 Task: Create a new folder
Action: Mouse pressed left at (92, 52)
Screenshot: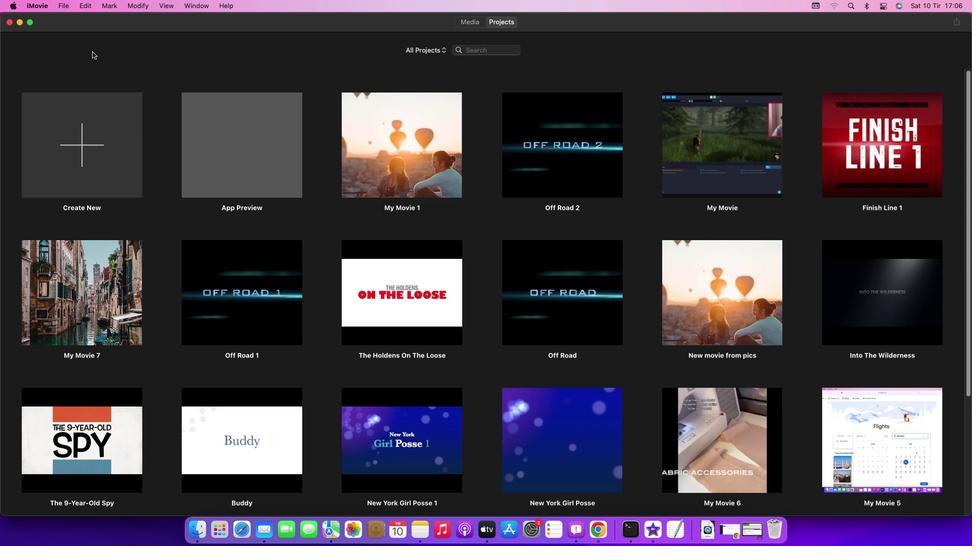 
Action: Mouse moved to (65, 5)
Screenshot: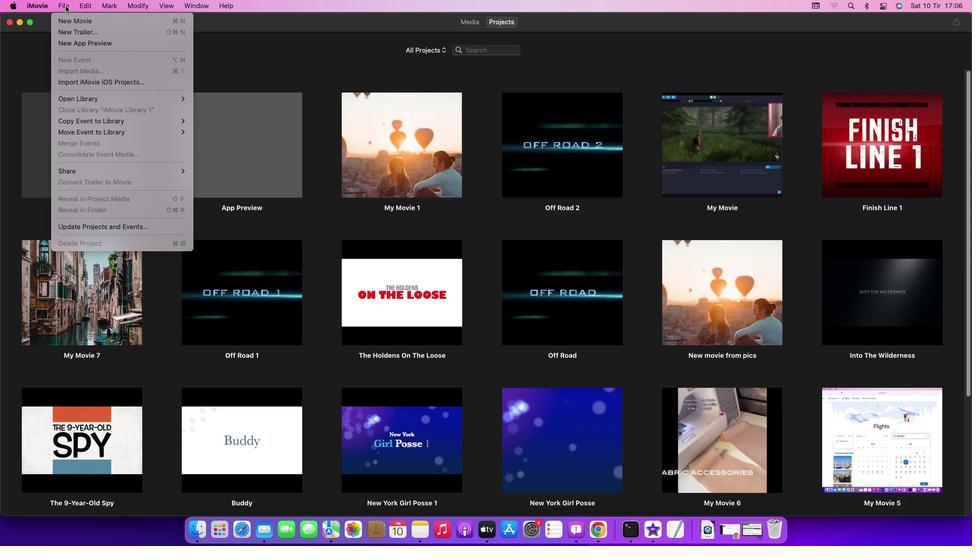 
Action: Mouse pressed left at (65, 5)
Screenshot: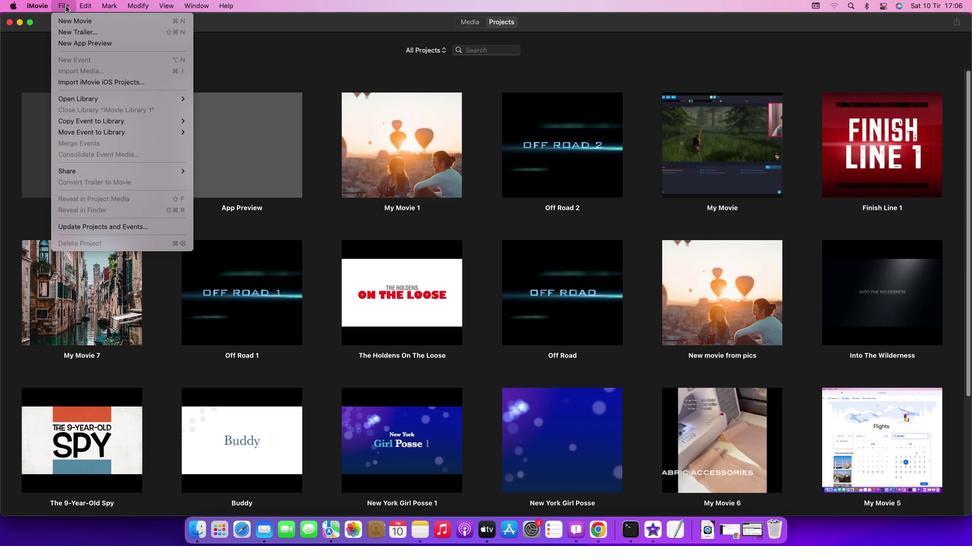 
Action: Mouse moved to (174, 97)
Screenshot: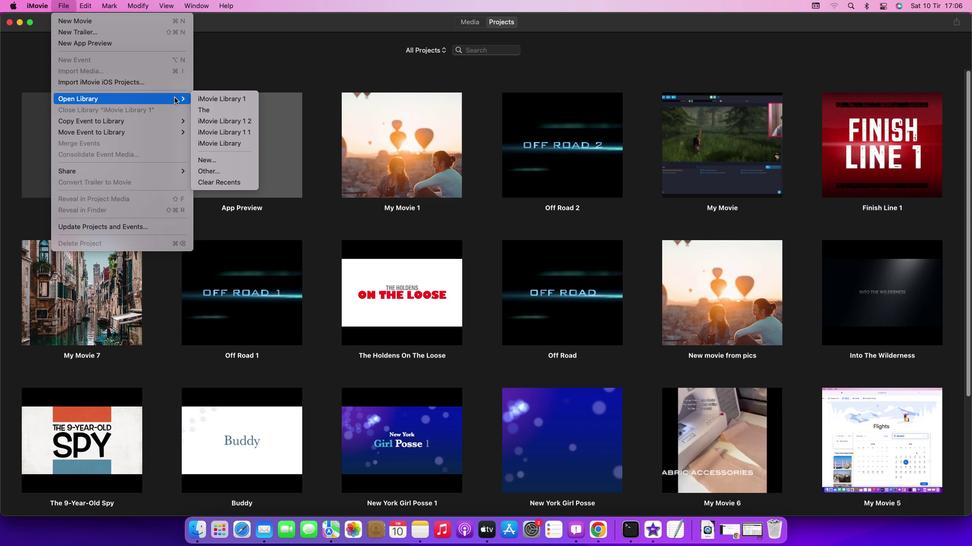 
Action: Mouse pressed left at (174, 97)
Screenshot: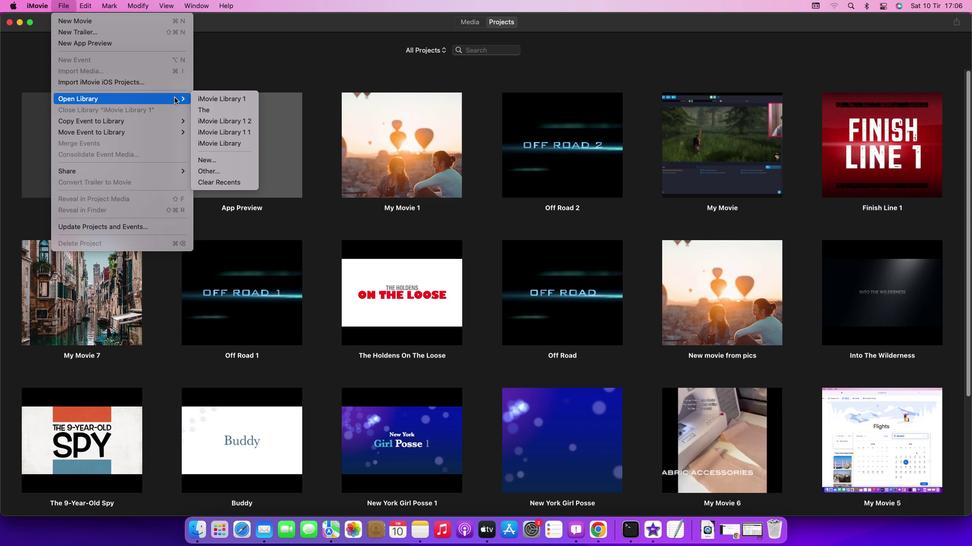 
Action: Mouse moved to (213, 160)
Screenshot: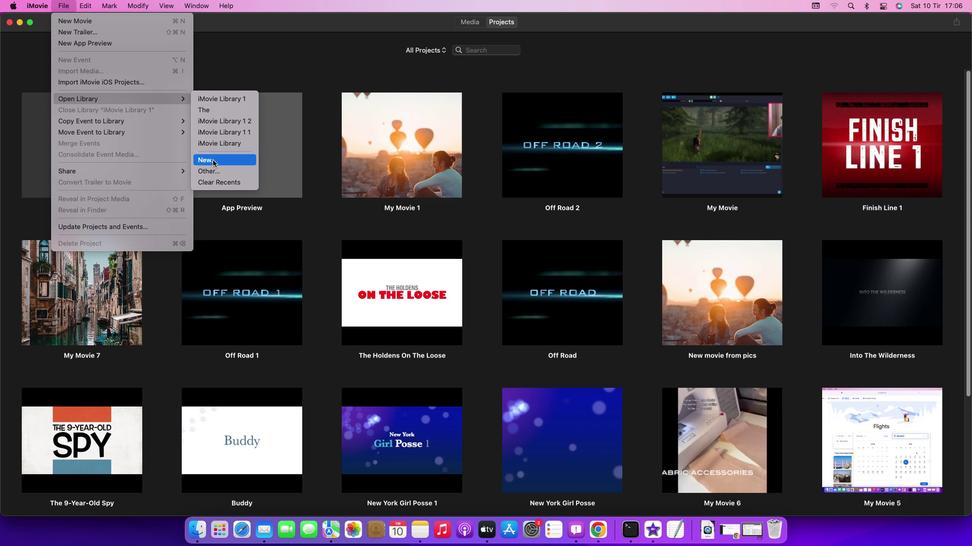 
Action: Mouse pressed left at (213, 160)
Screenshot: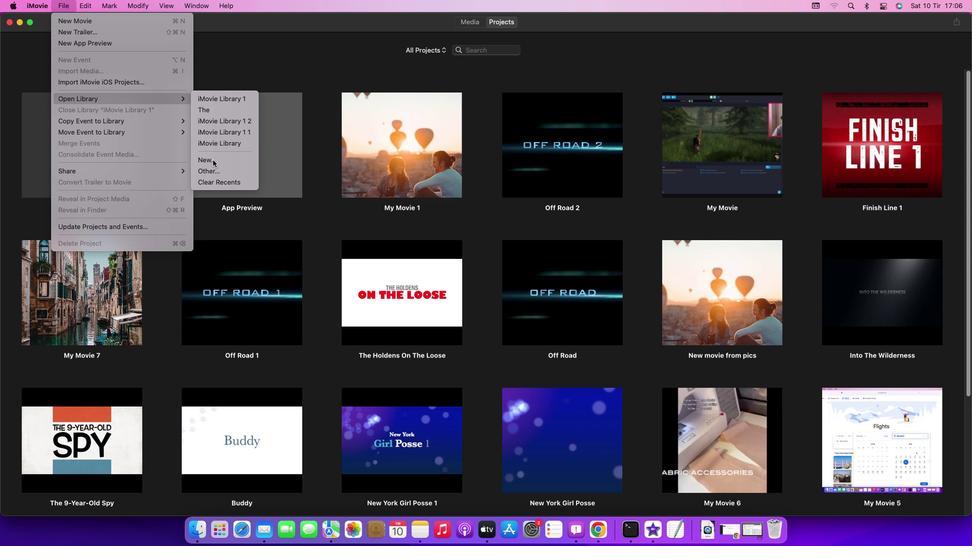 
Action: Mouse moved to (520, 166)
Screenshot: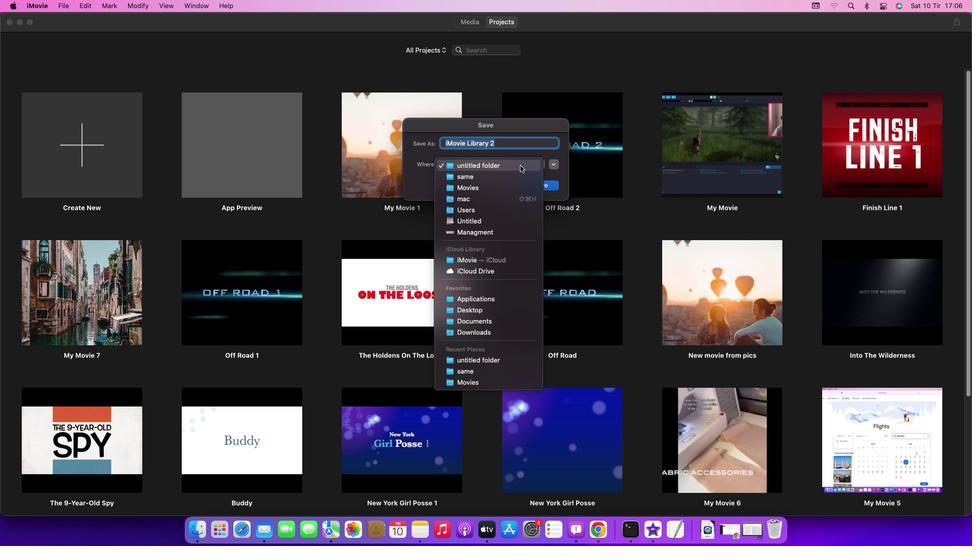 
Action: Mouse pressed left at (520, 166)
Screenshot: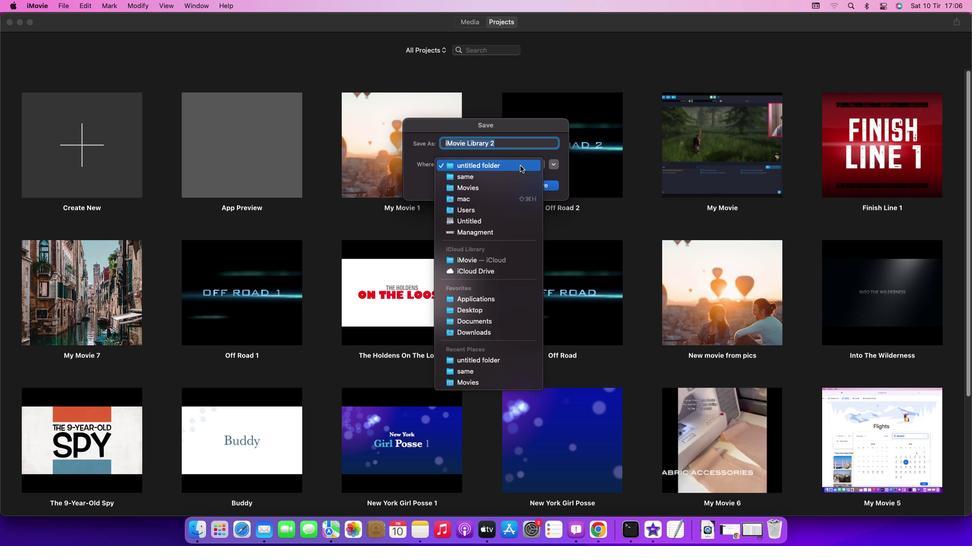 
Action: Mouse moved to (481, 307)
Screenshot: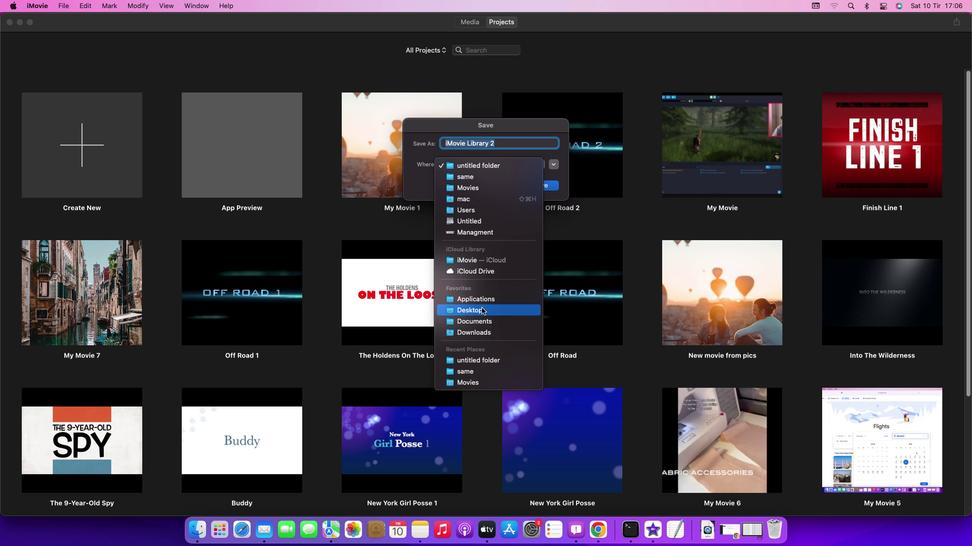 
Action: Mouse pressed left at (481, 307)
Screenshot: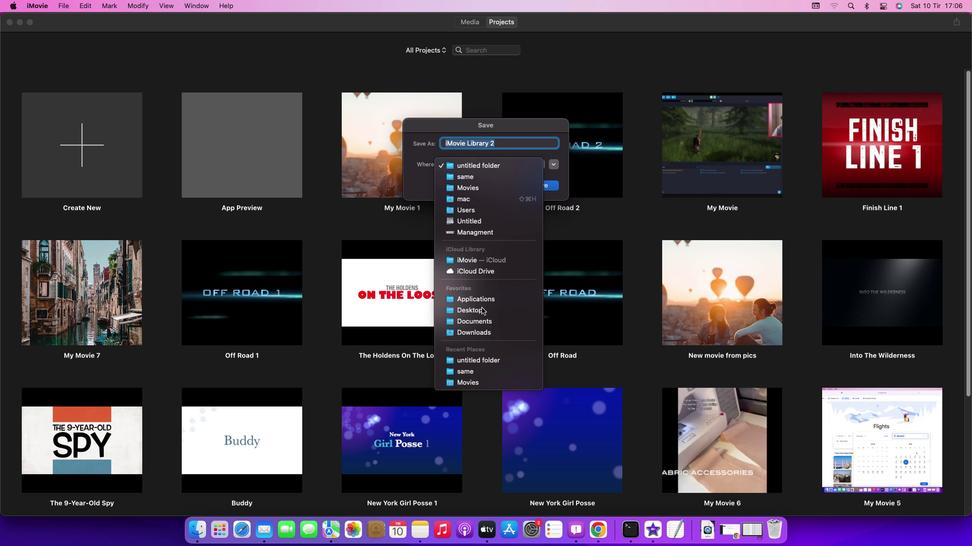 
Action: Mouse moved to (538, 188)
Screenshot: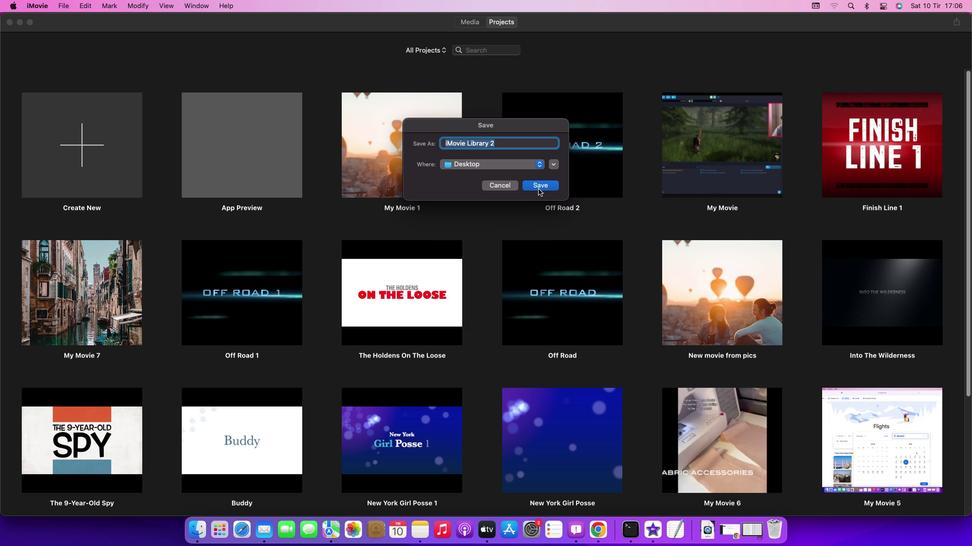 
Action: Mouse pressed left at (538, 188)
Screenshot: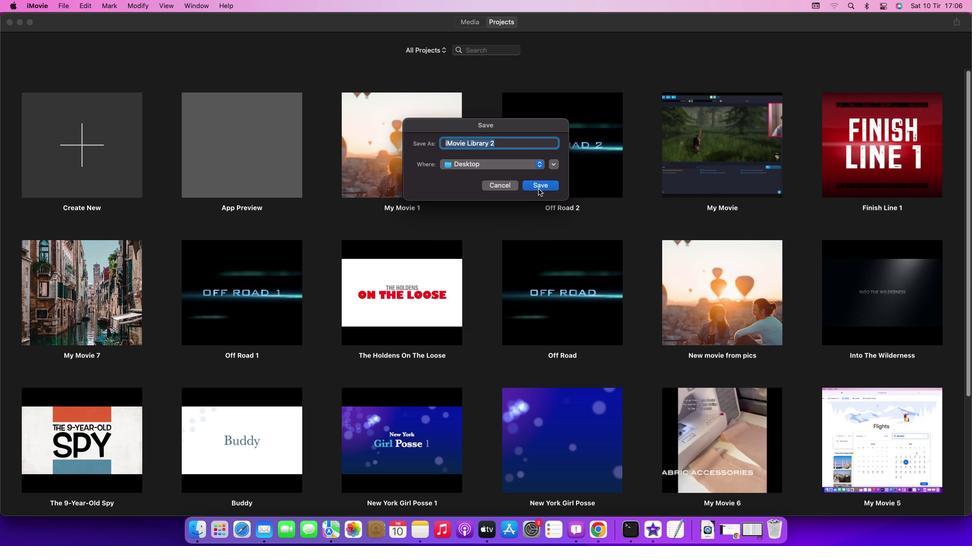 
Action: Mouse moved to (364, 68)
Screenshot: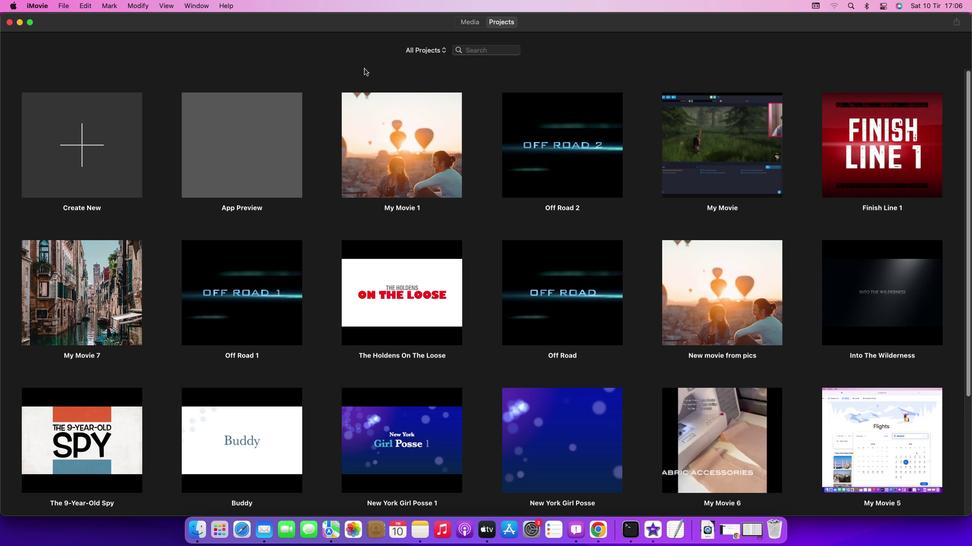
